 Task: Add Heyday Canning Enchilada Black Beans to the cart.
Action: Mouse moved to (24, 154)
Screenshot: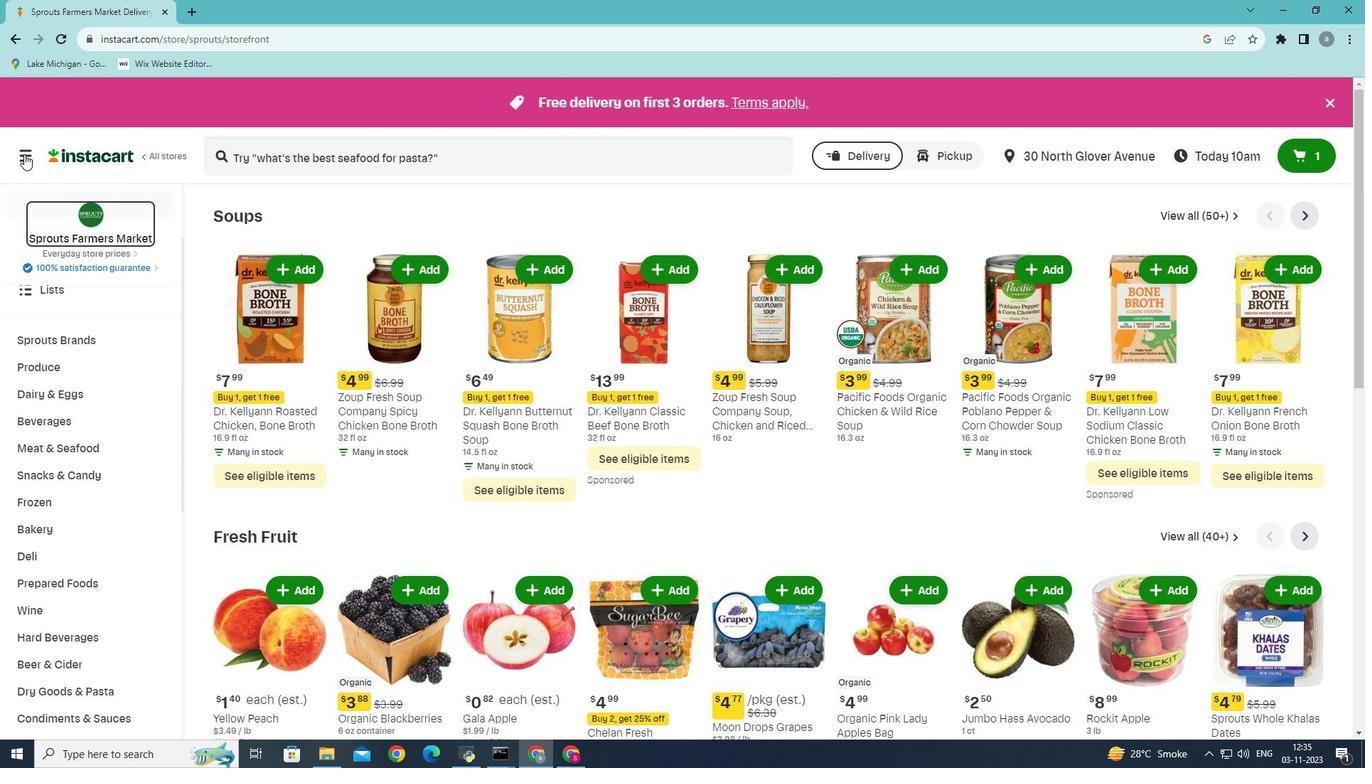 
Action: Mouse pressed left at (24, 154)
Screenshot: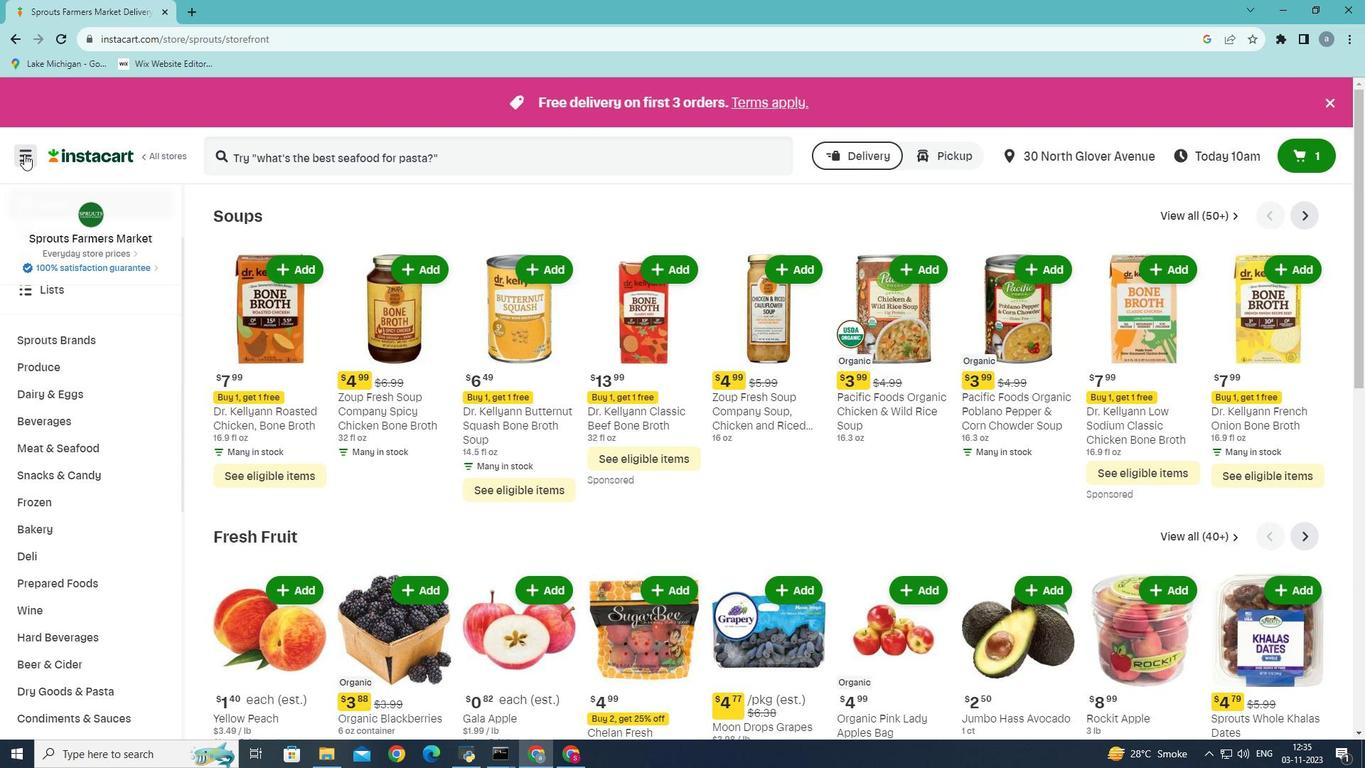 
Action: Mouse moved to (56, 396)
Screenshot: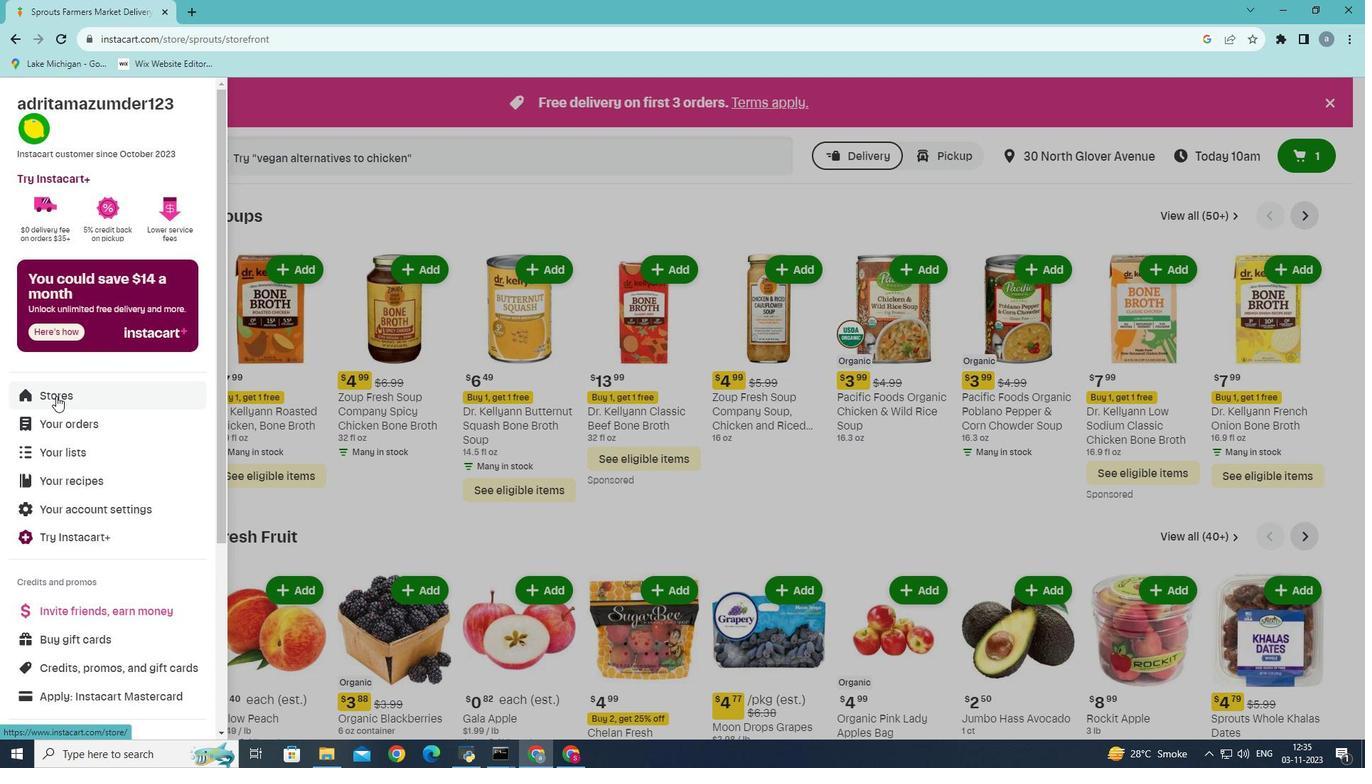 
Action: Mouse pressed left at (56, 396)
Screenshot: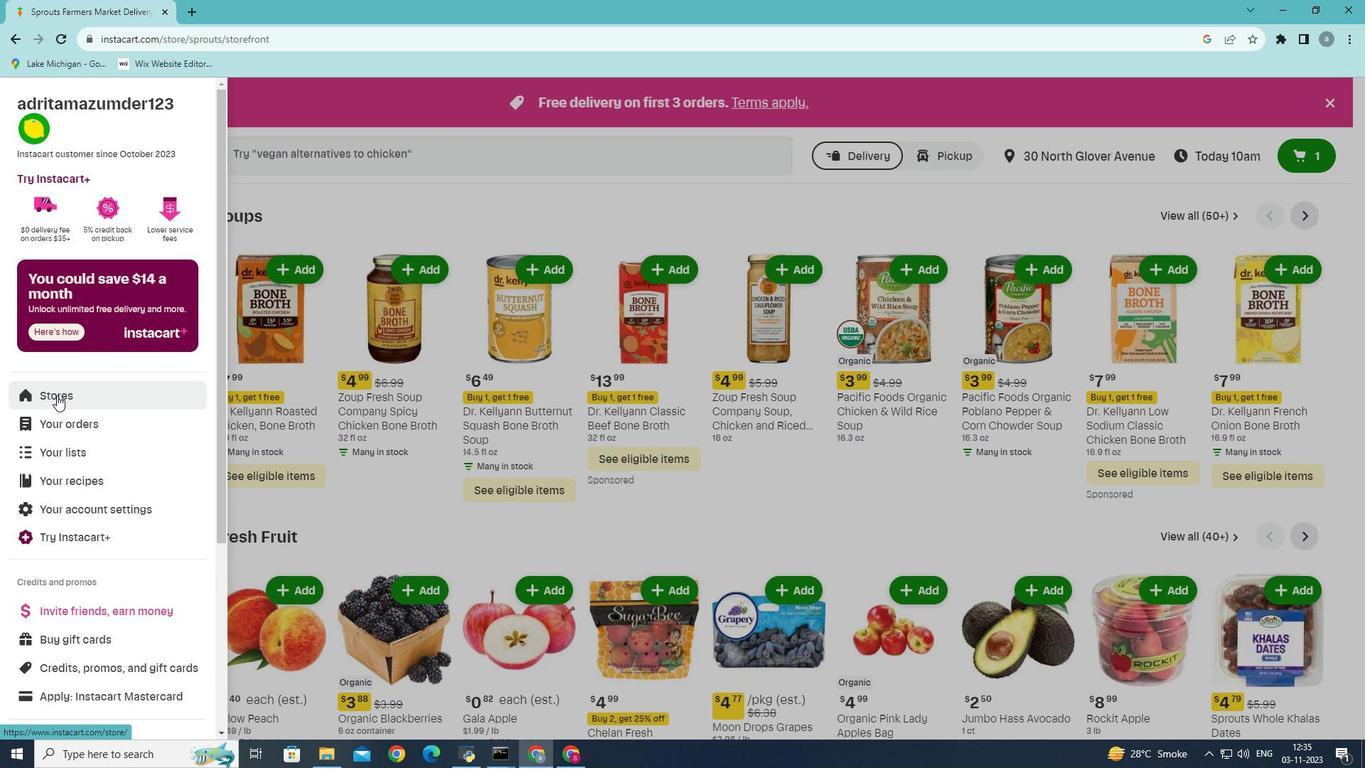 
Action: Mouse moved to (339, 170)
Screenshot: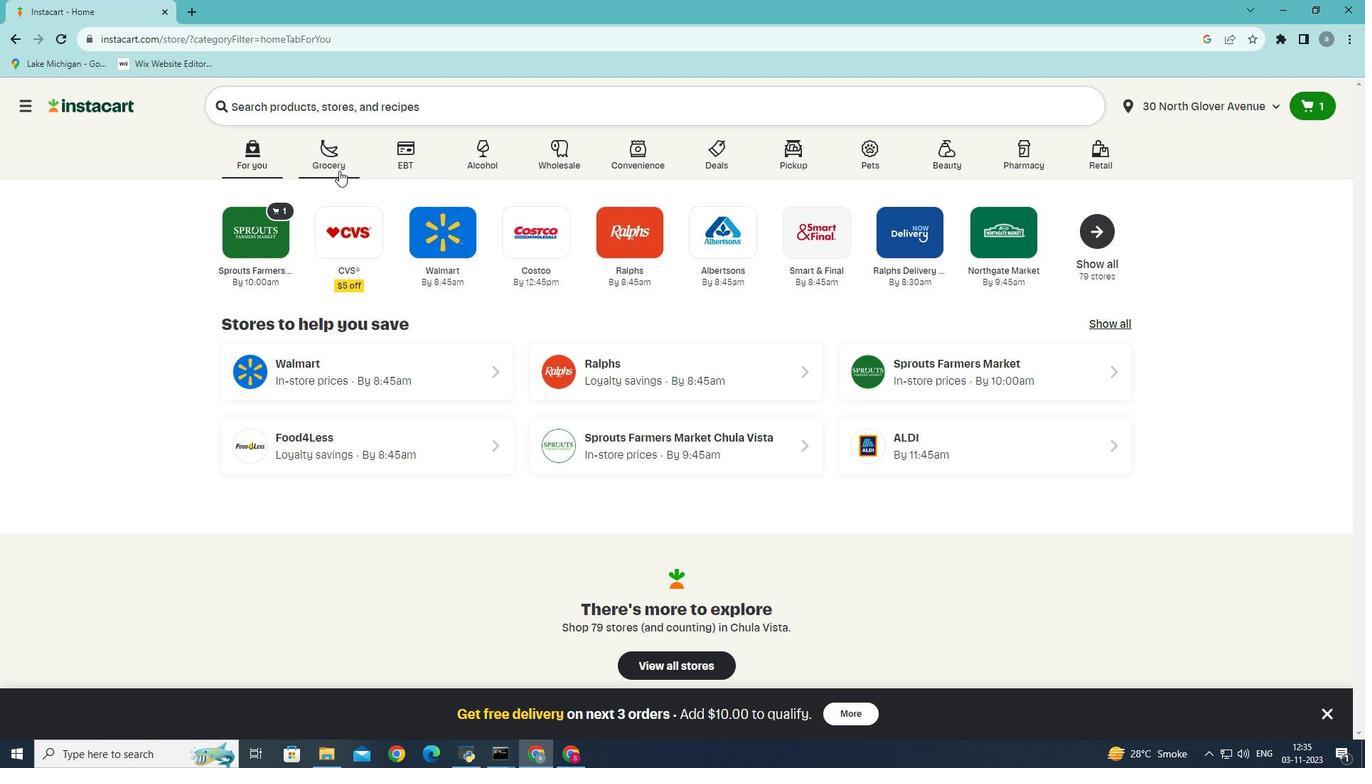 
Action: Mouse pressed left at (339, 170)
Screenshot: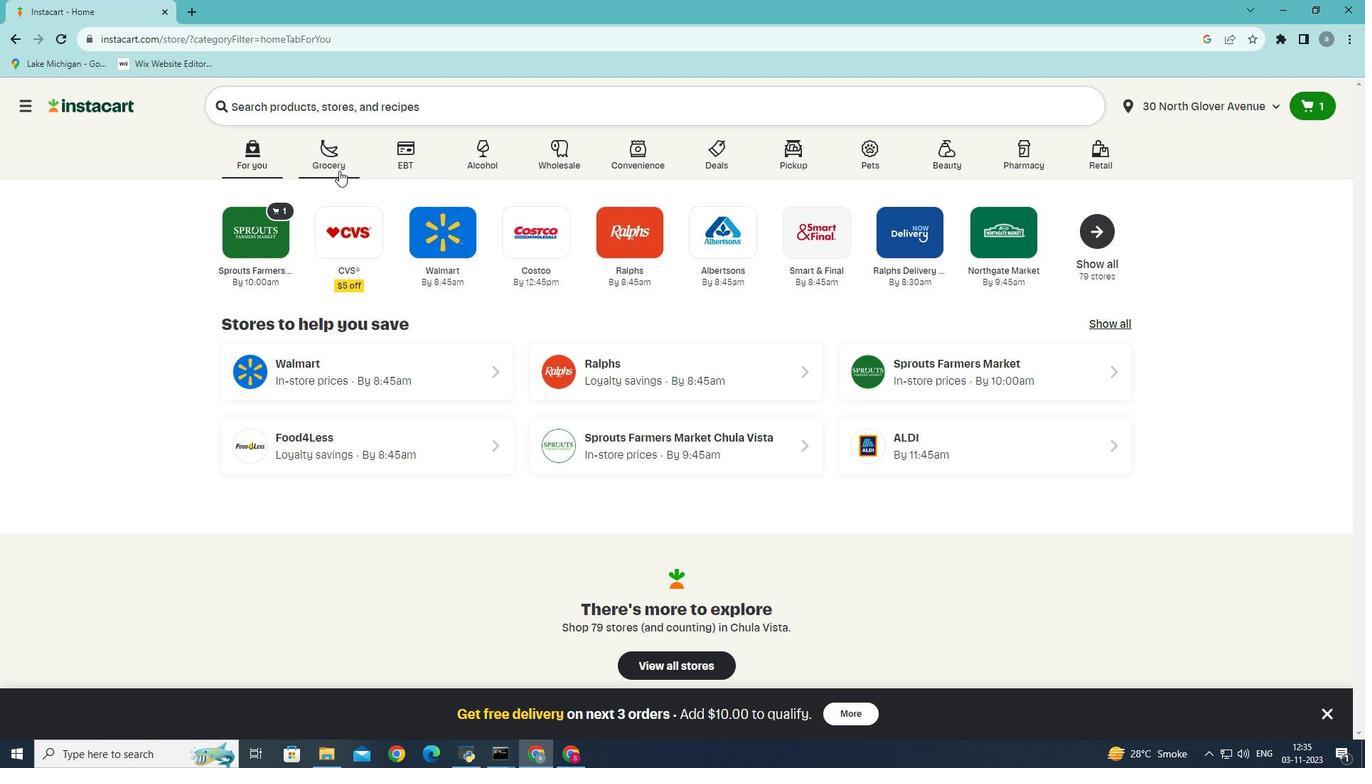 
Action: Mouse moved to (323, 404)
Screenshot: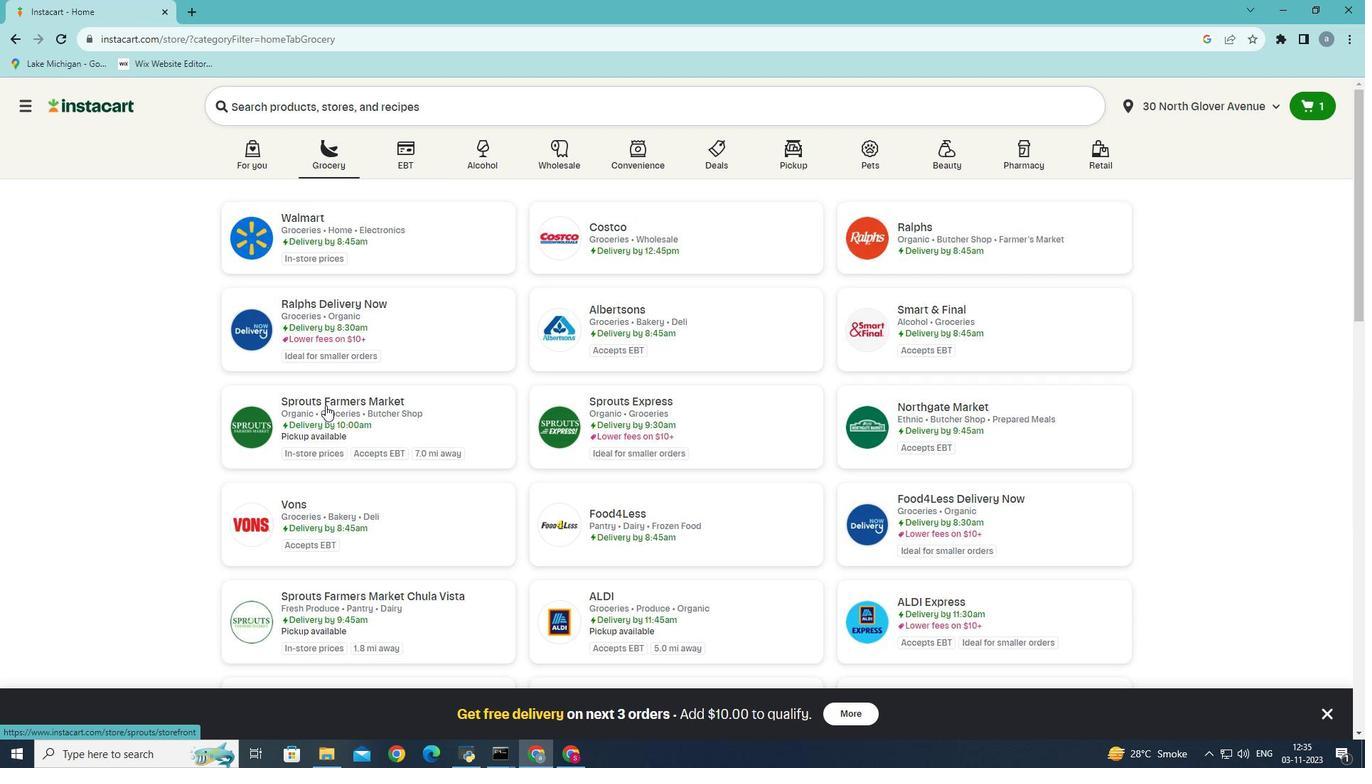
Action: Mouse pressed left at (323, 404)
Screenshot: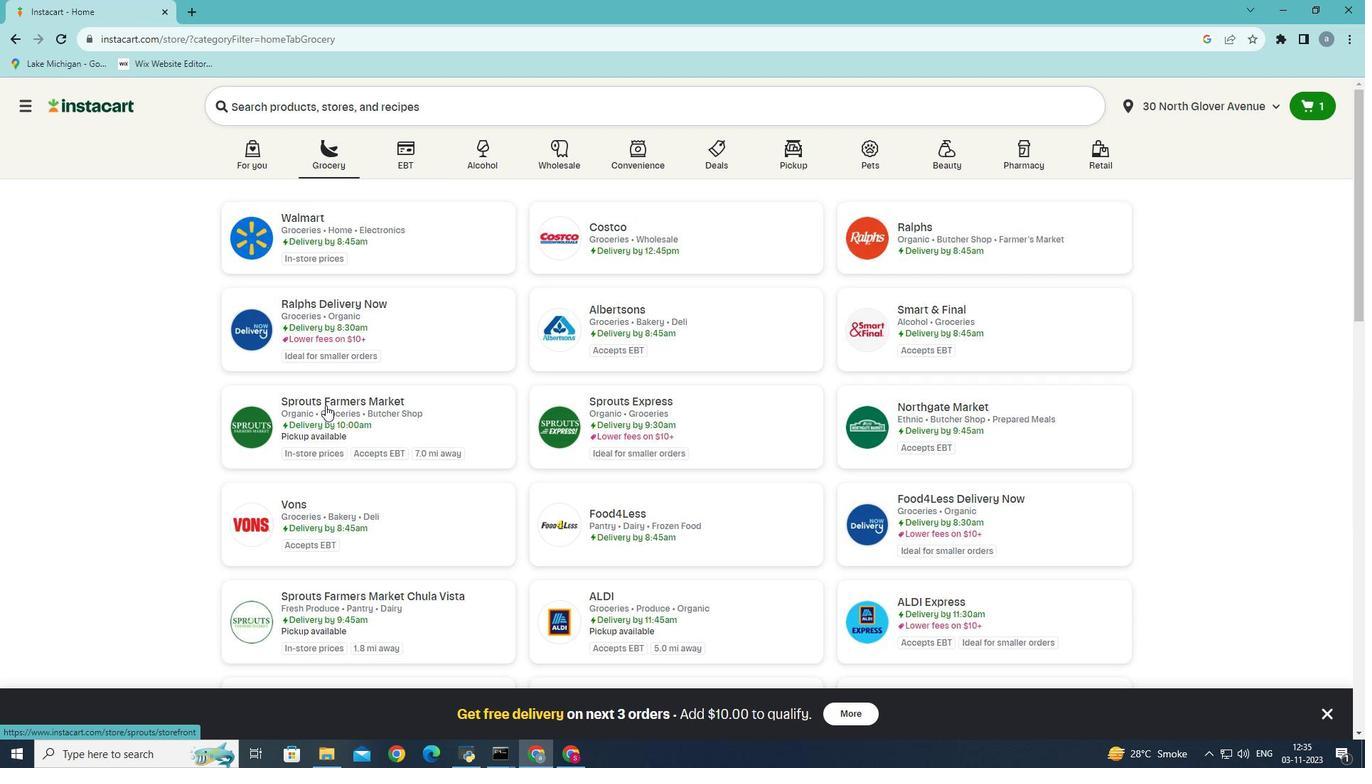
Action: Mouse moved to (97, 727)
Screenshot: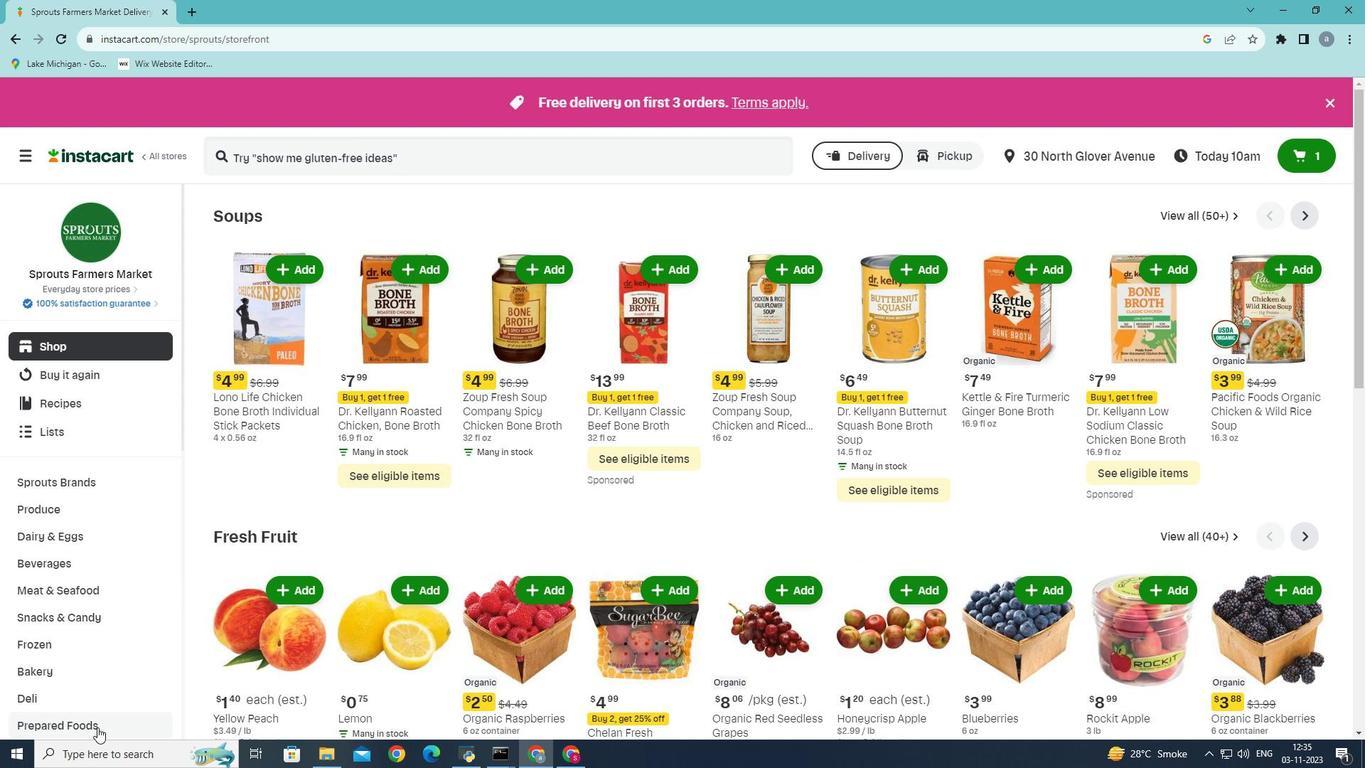 
Action: Mouse pressed left at (97, 727)
Screenshot: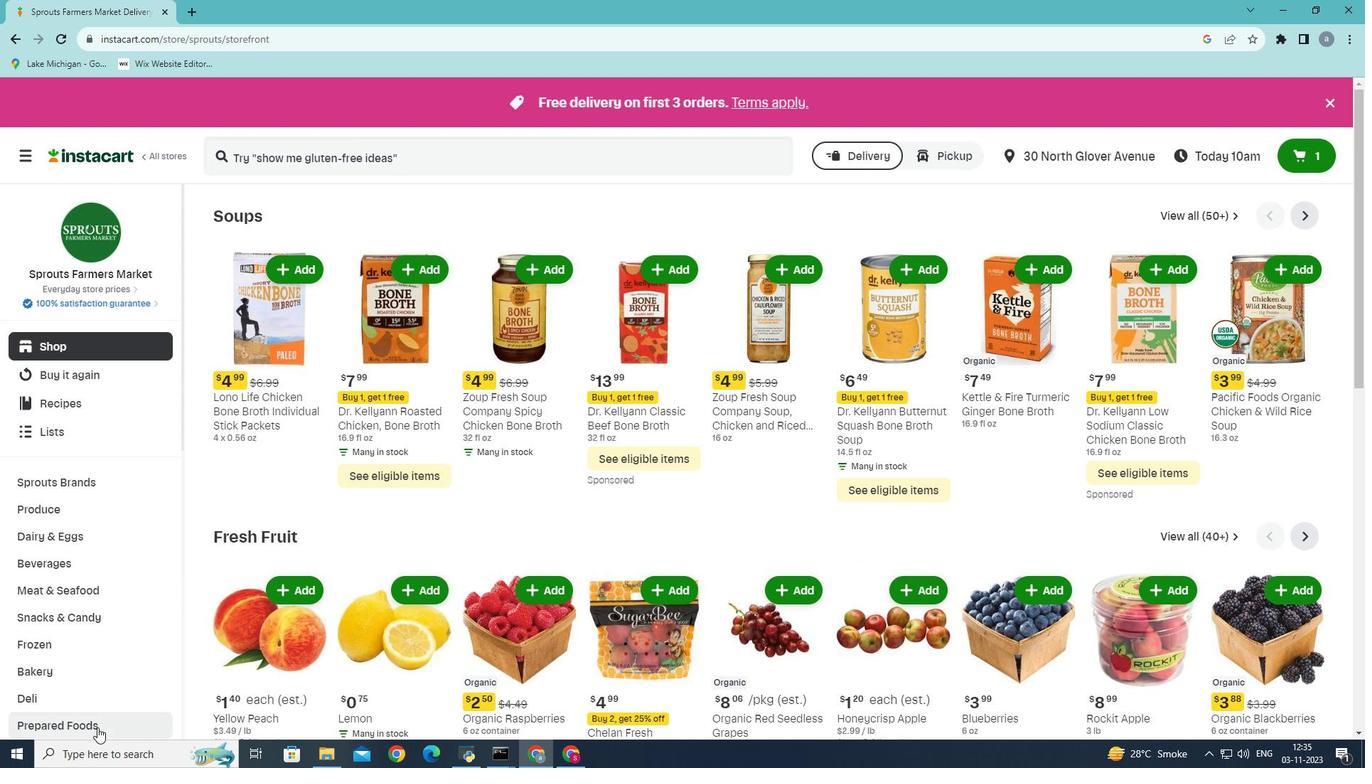 
Action: Mouse moved to (515, 242)
Screenshot: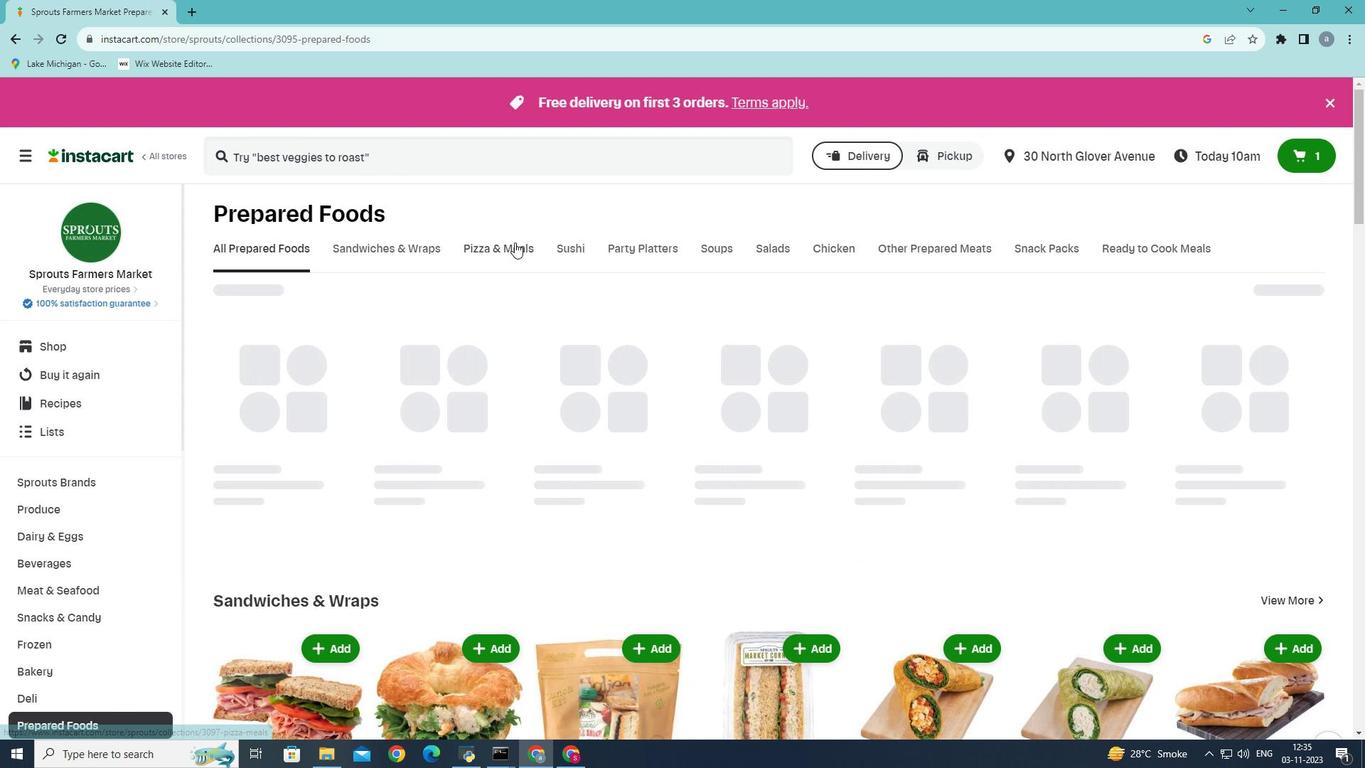 
Action: Mouse pressed left at (515, 242)
Screenshot: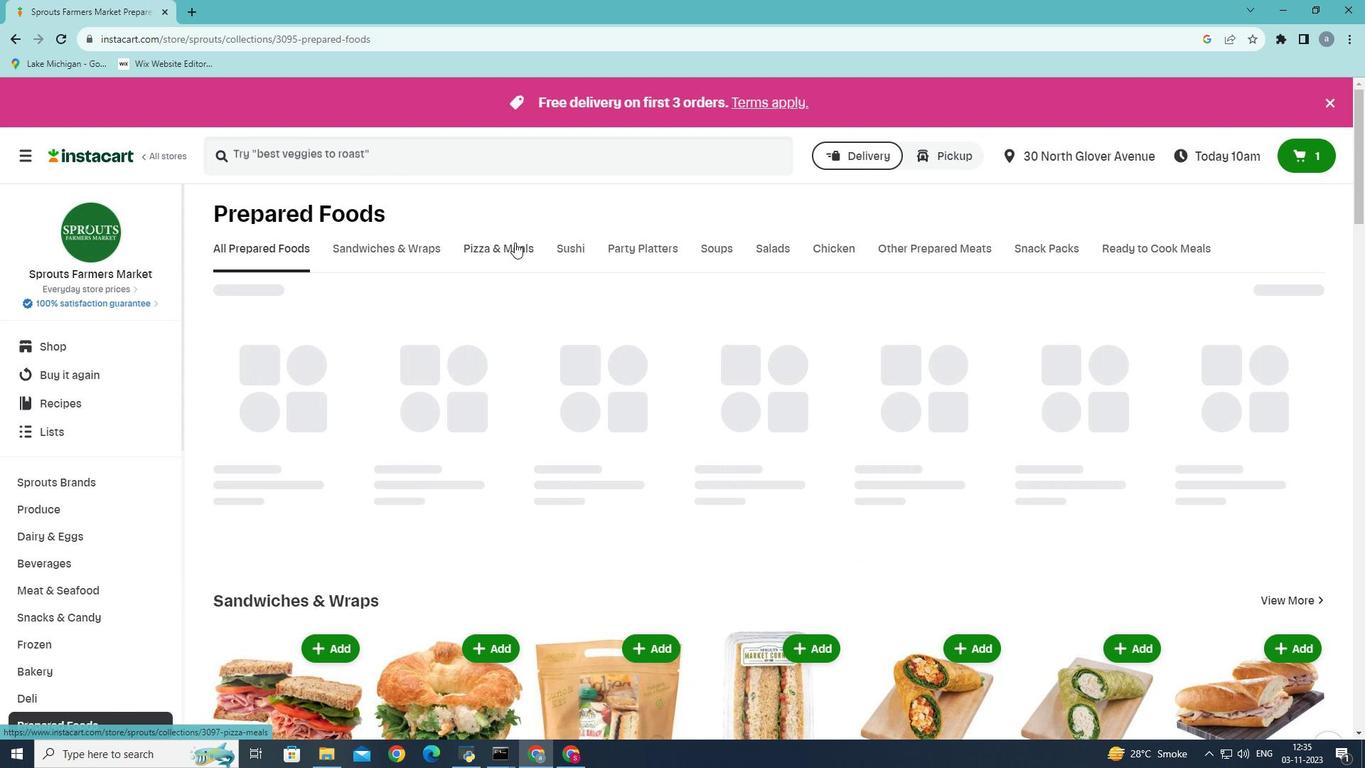 
Action: Mouse moved to (635, 310)
Screenshot: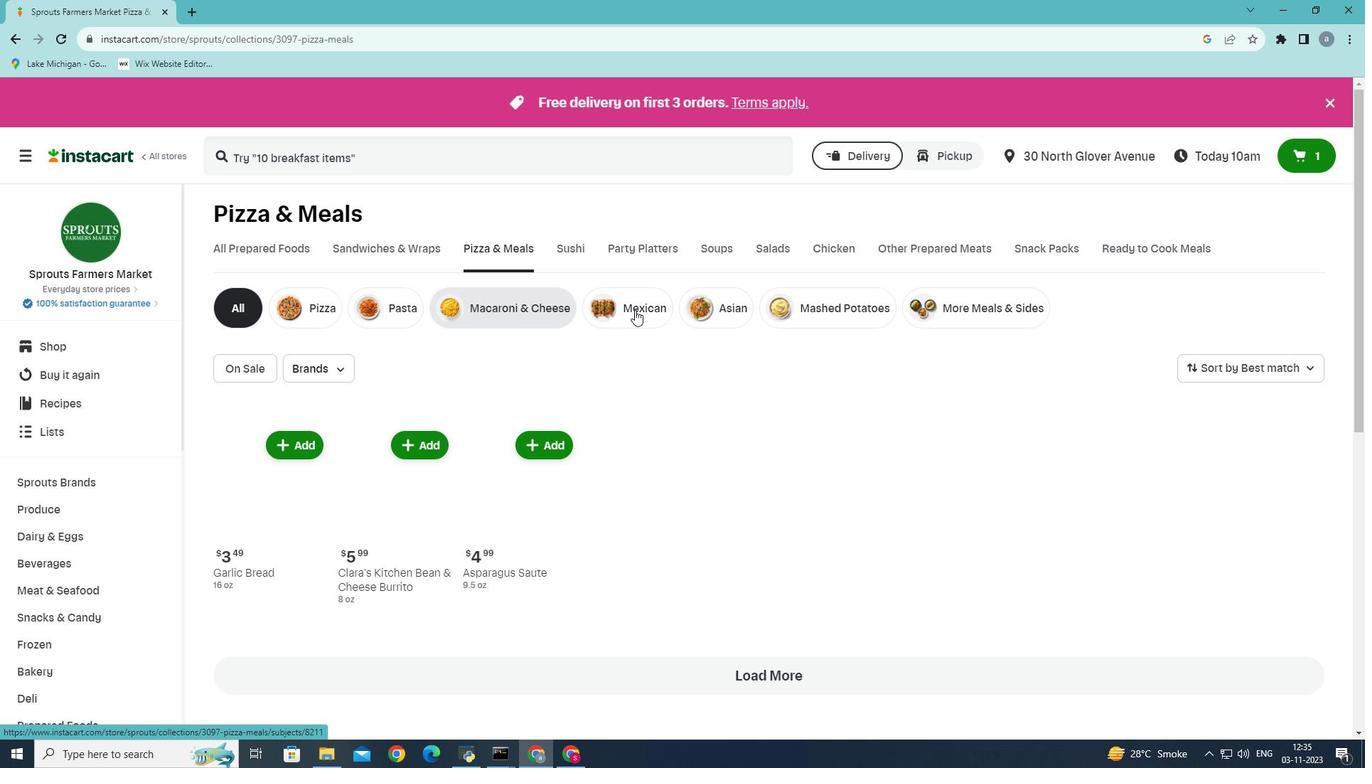 
Action: Mouse pressed left at (635, 310)
Screenshot: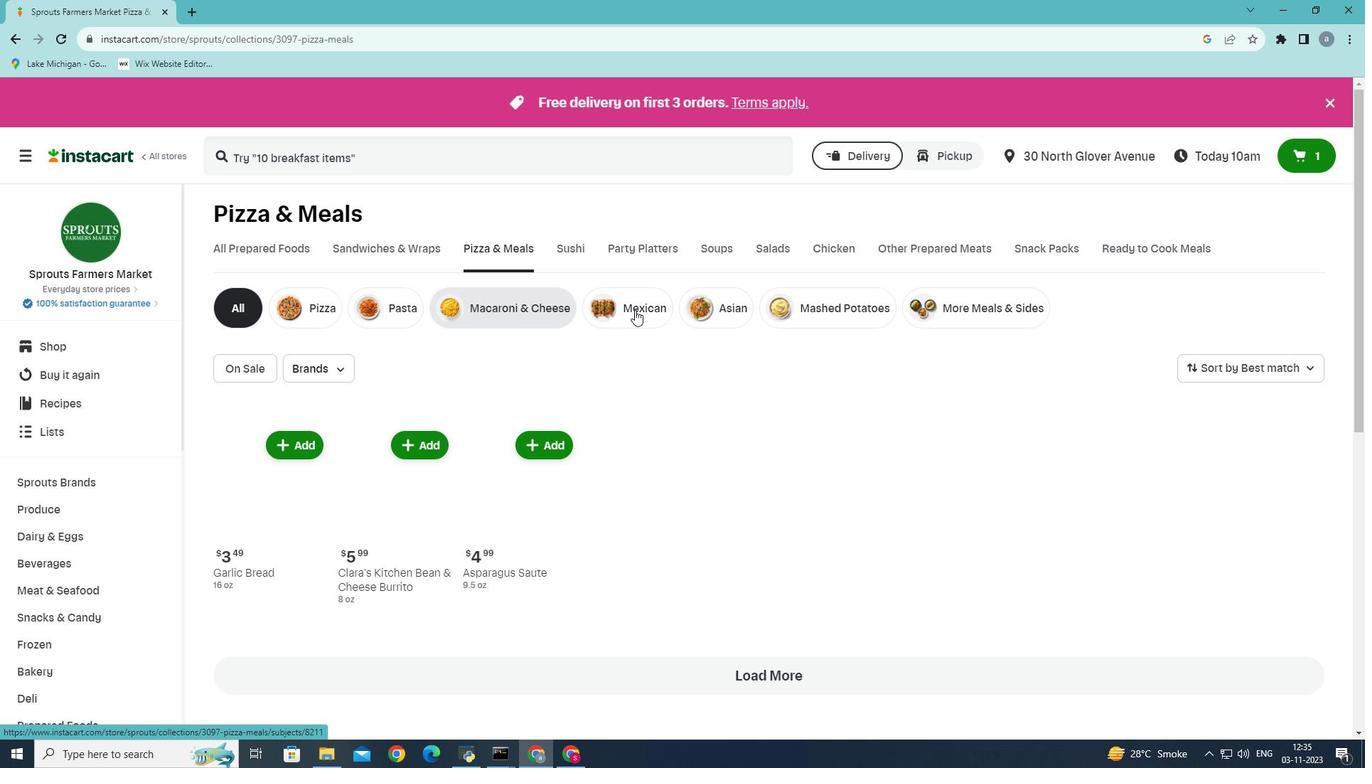 
Action: Mouse moved to (465, 377)
Screenshot: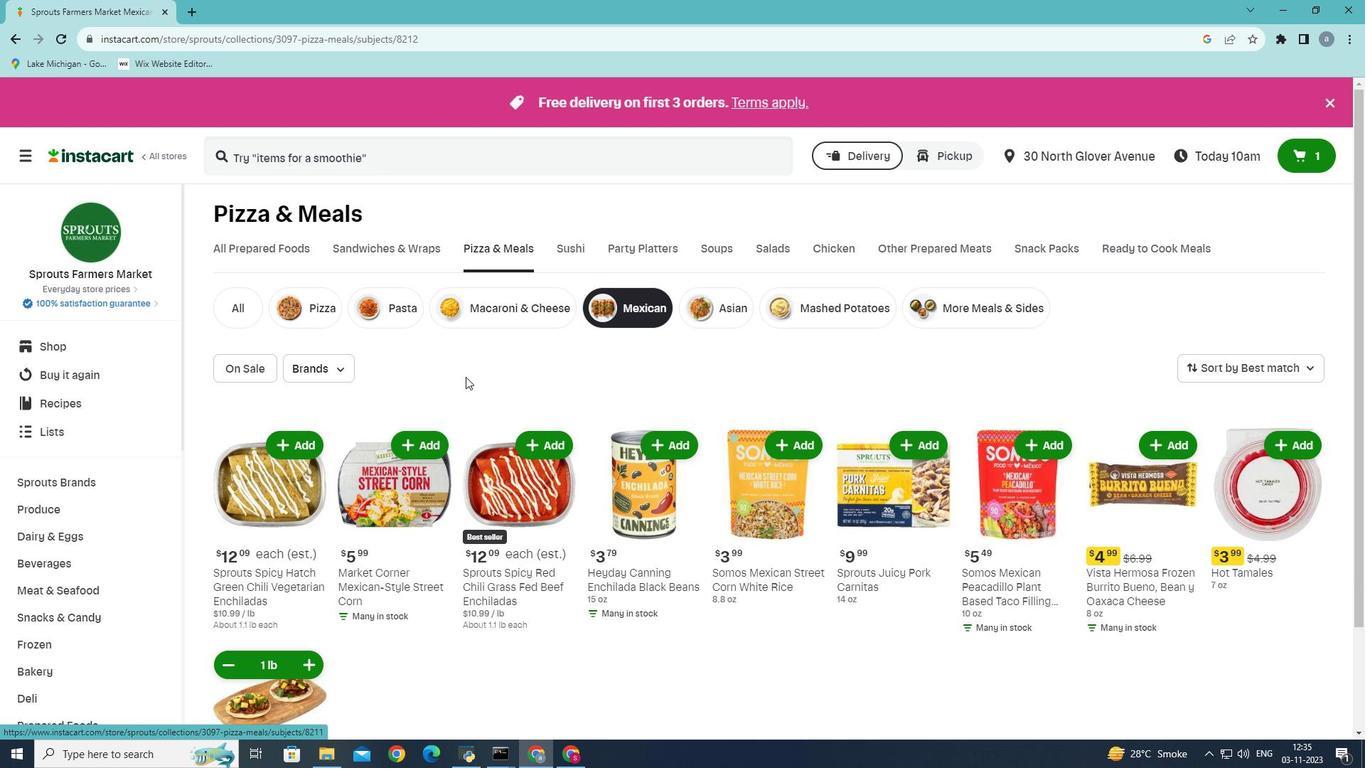 
Action: Mouse scrolled (465, 376) with delta (0, 0)
Screenshot: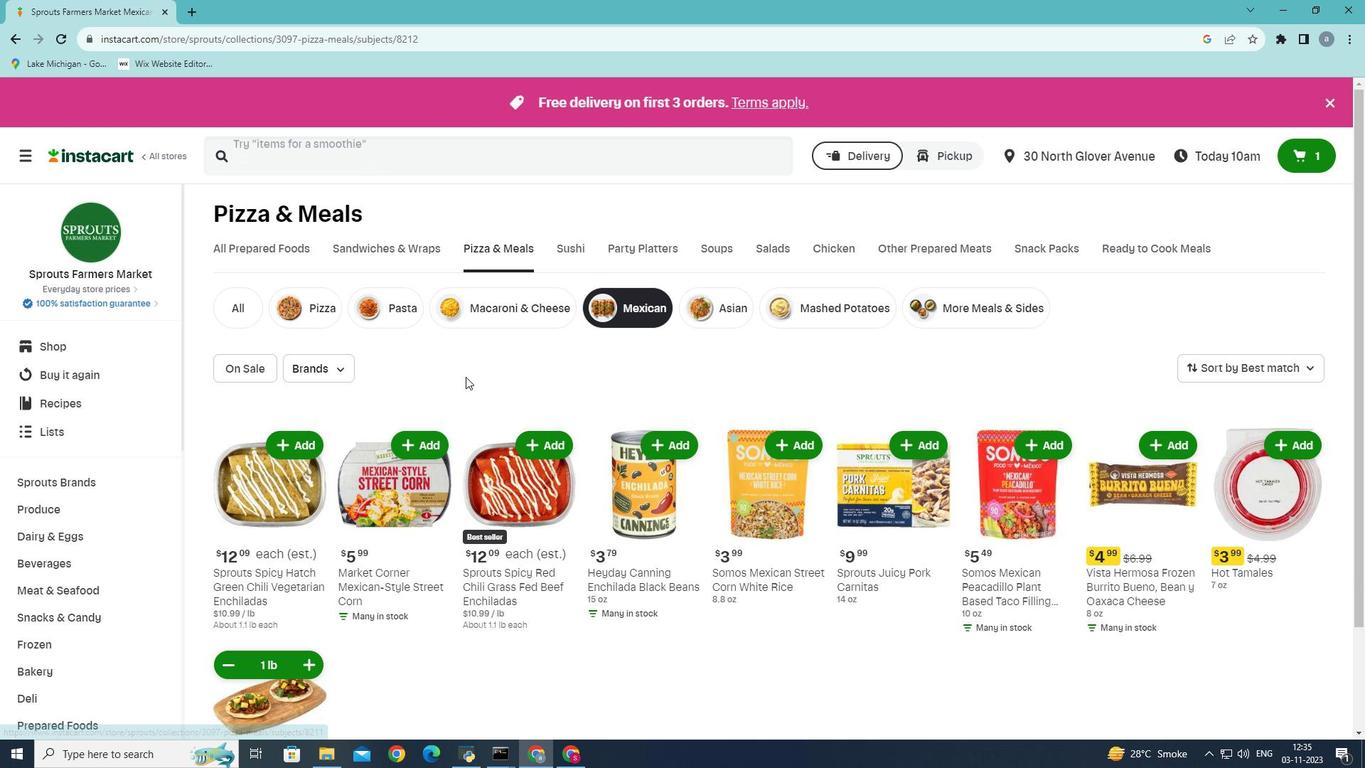 
Action: Mouse moved to (653, 378)
Screenshot: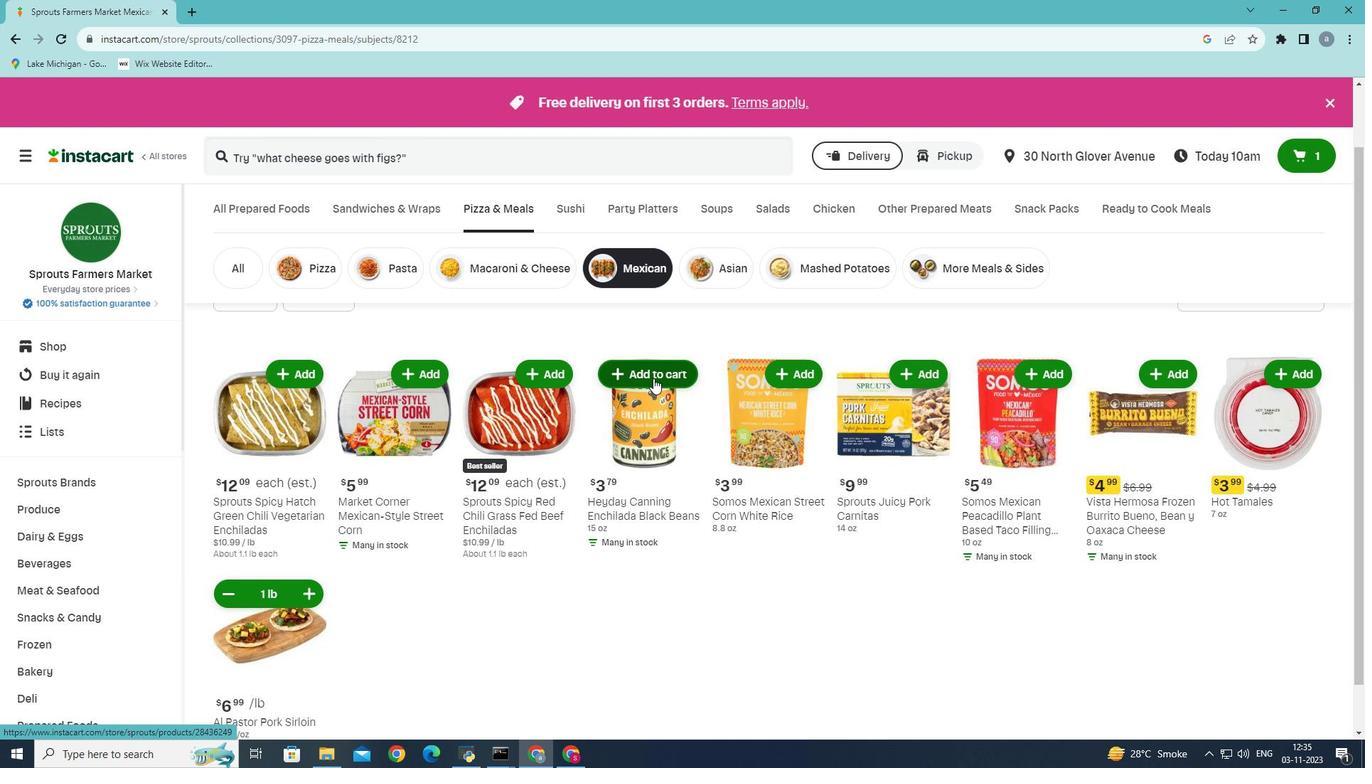 
Action: Mouse pressed left at (653, 378)
Screenshot: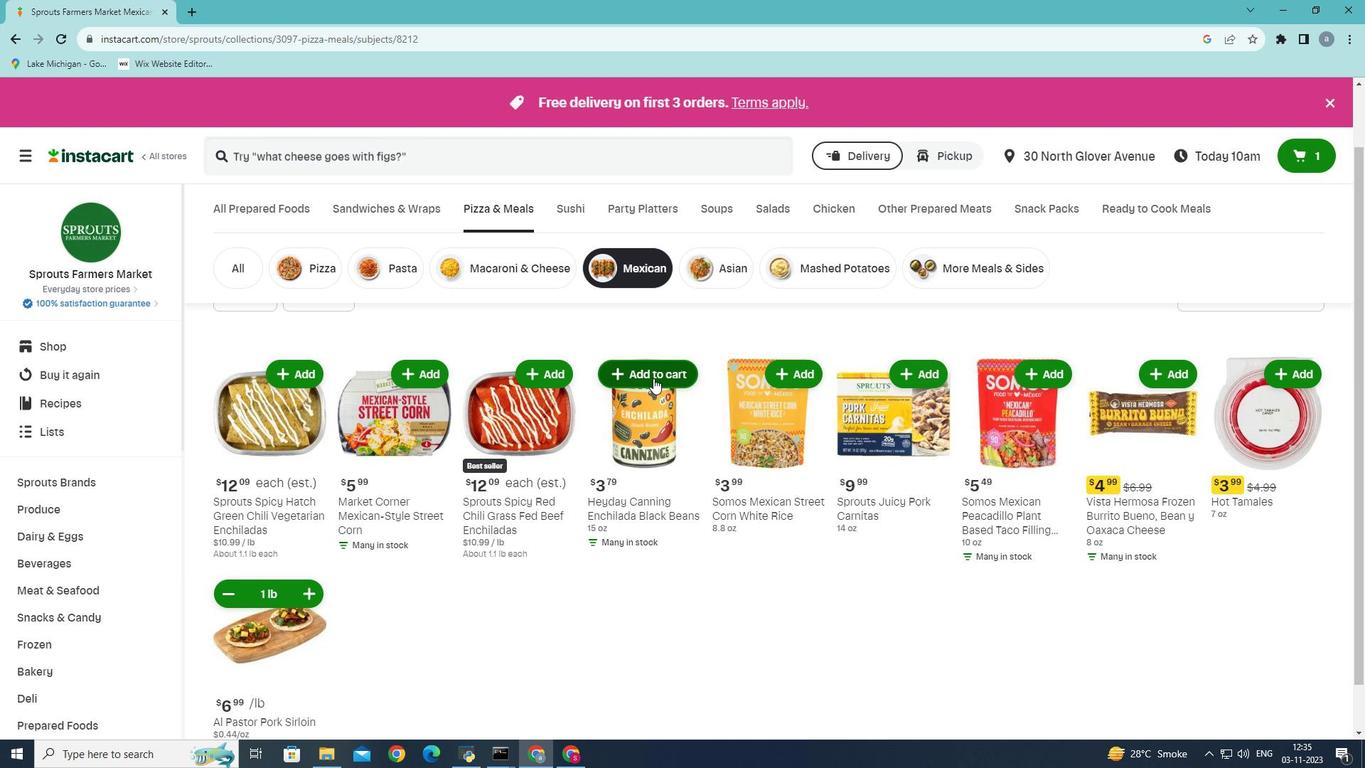 
Action: Mouse moved to (644, 381)
Screenshot: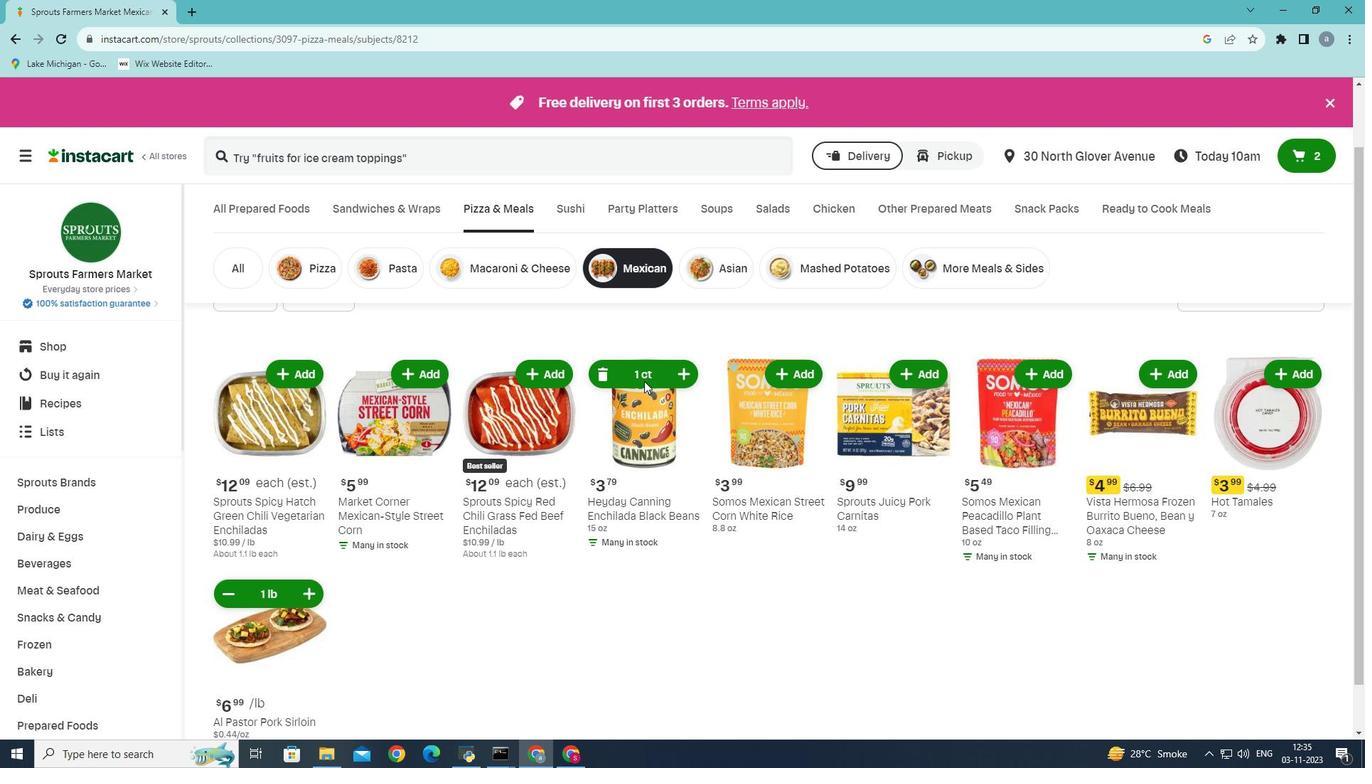 
